 Task: Create a due date automation trigger when advanced on, on the wednesday before a card is due add dates due today at 11:00 AM.
Action: Mouse moved to (1214, 94)
Screenshot: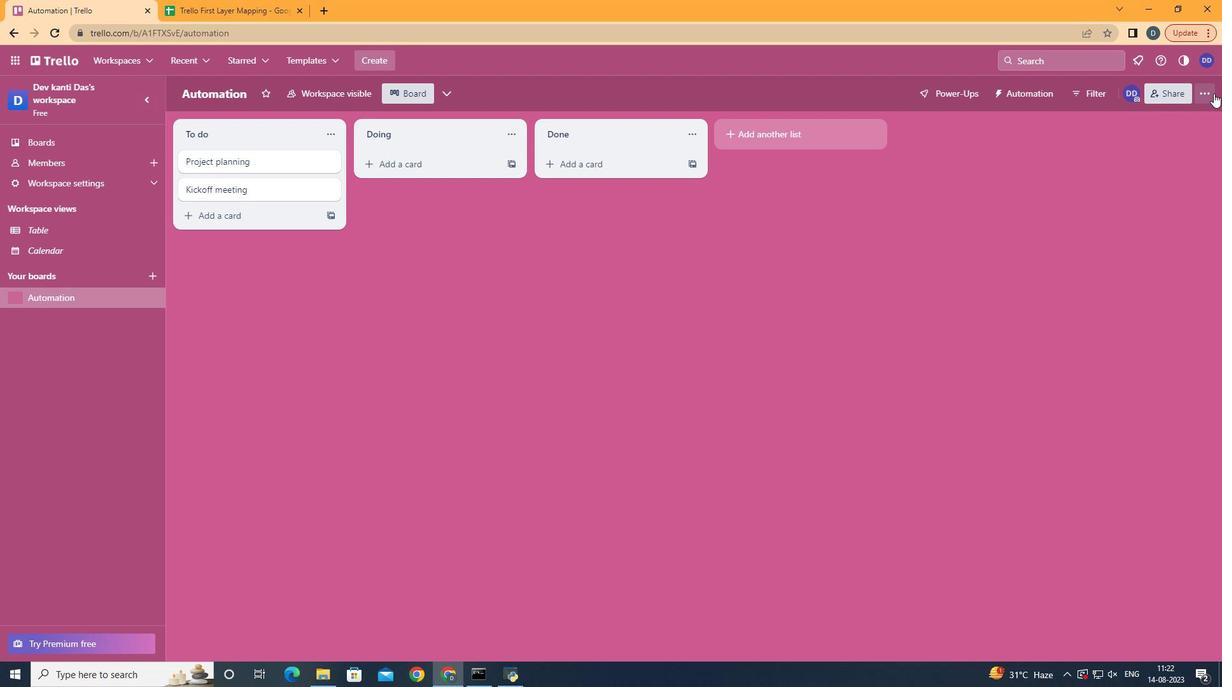 
Action: Mouse pressed left at (1214, 94)
Screenshot: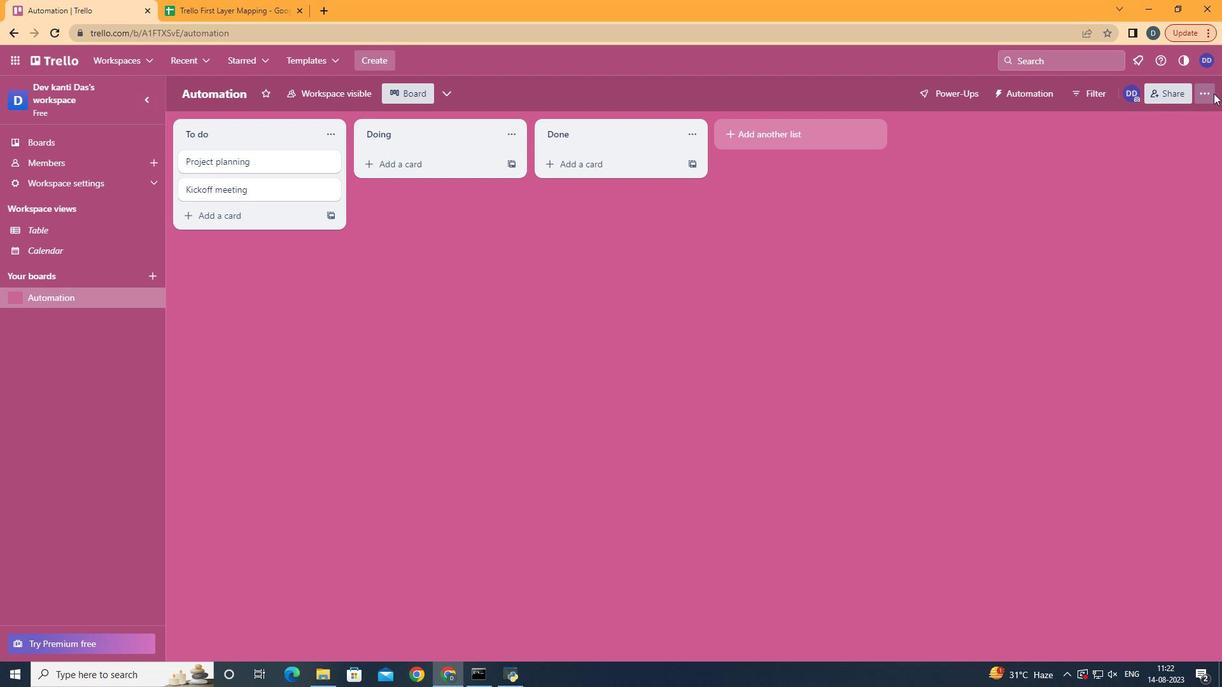 
Action: Mouse moved to (1143, 271)
Screenshot: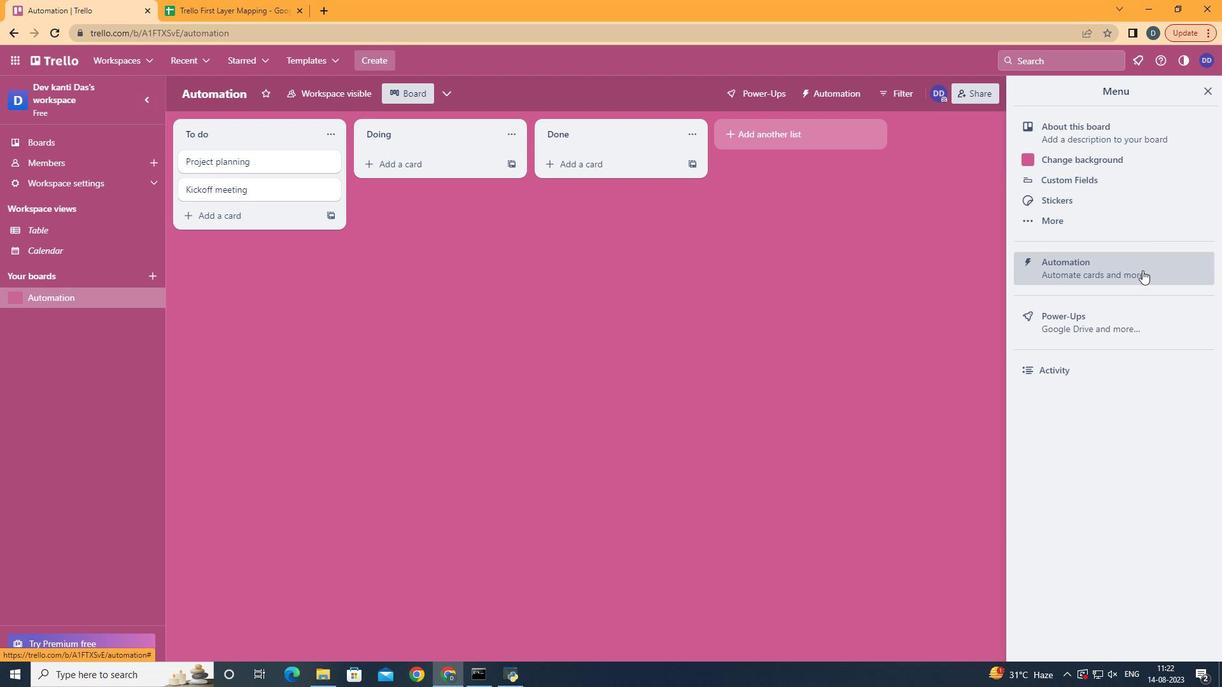 
Action: Mouse pressed left at (1143, 271)
Screenshot: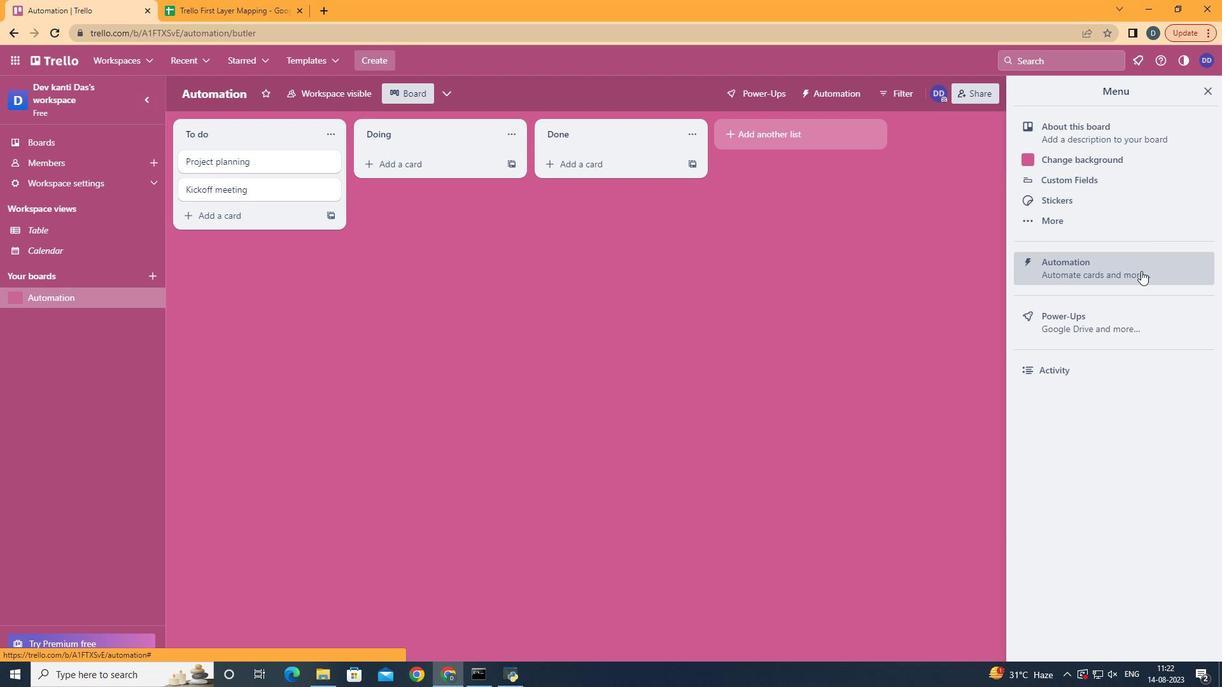 
Action: Mouse moved to (245, 260)
Screenshot: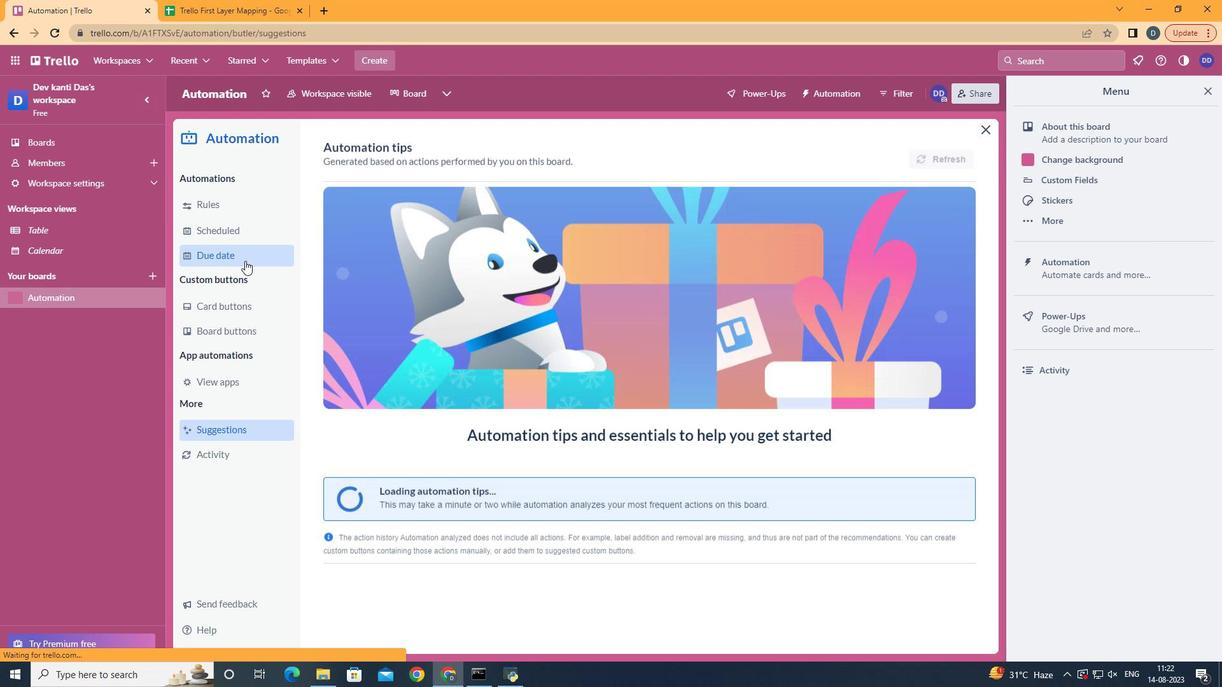 
Action: Mouse pressed left at (245, 260)
Screenshot: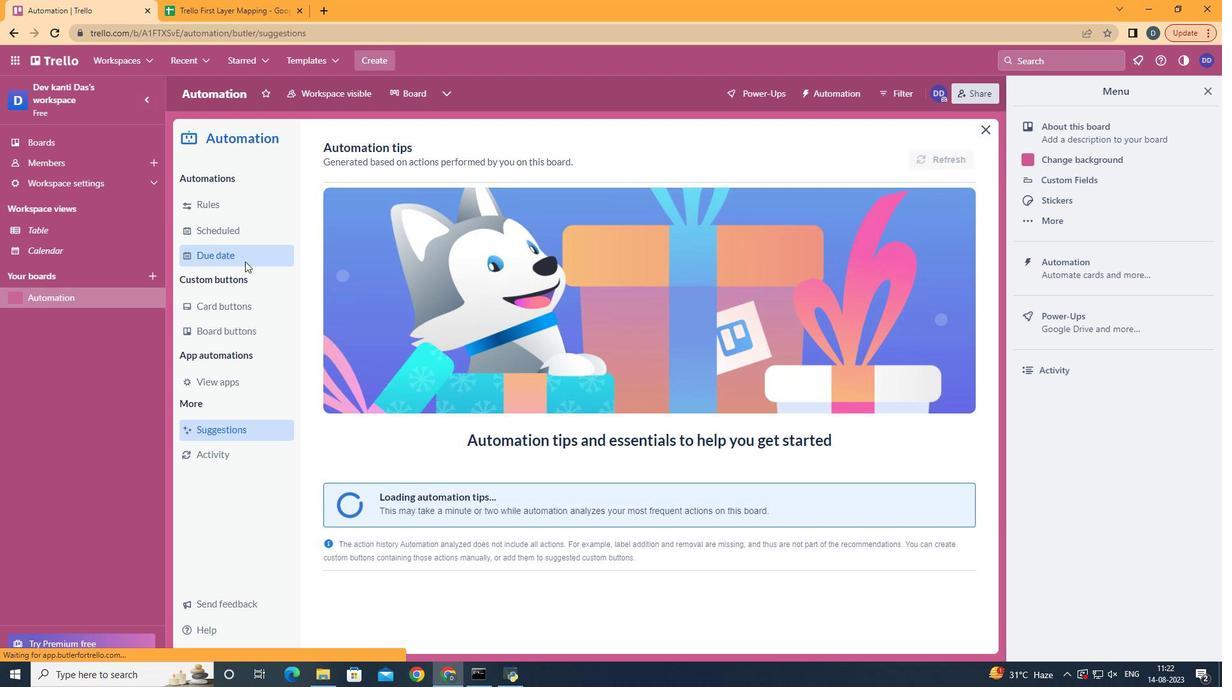 
Action: Mouse moved to (893, 150)
Screenshot: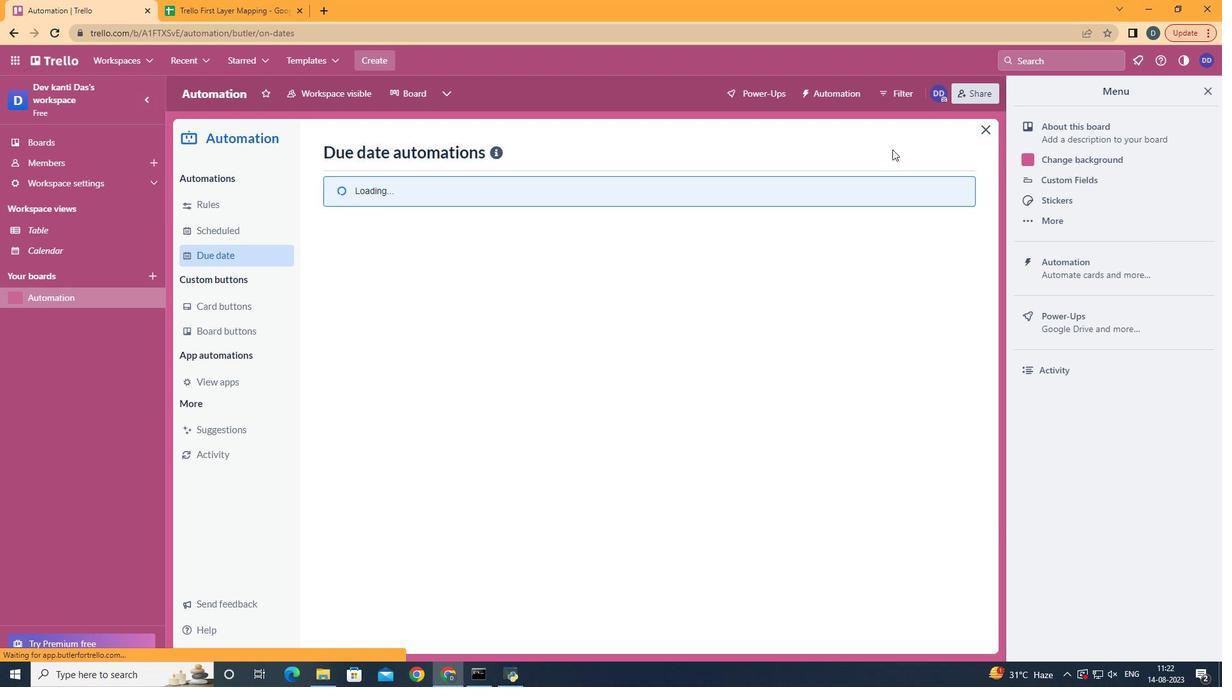 
Action: Mouse pressed left at (893, 150)
Screenshot: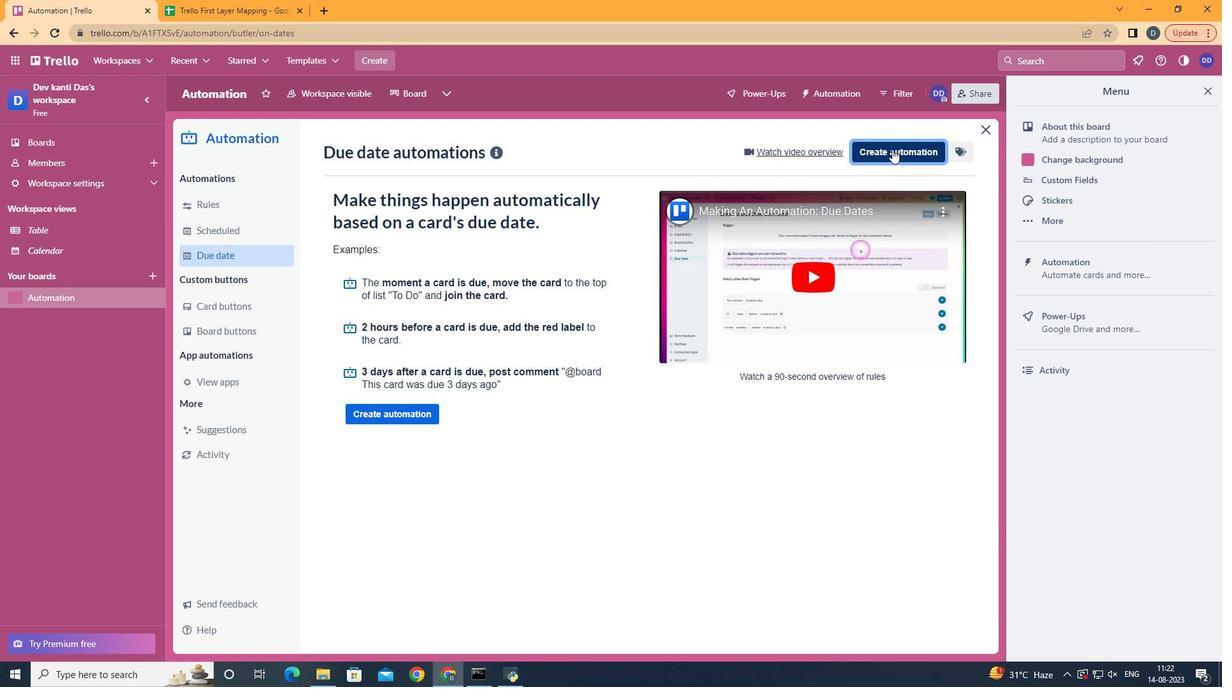 
Action: Mouse moved to (687, 281)
Screenshot: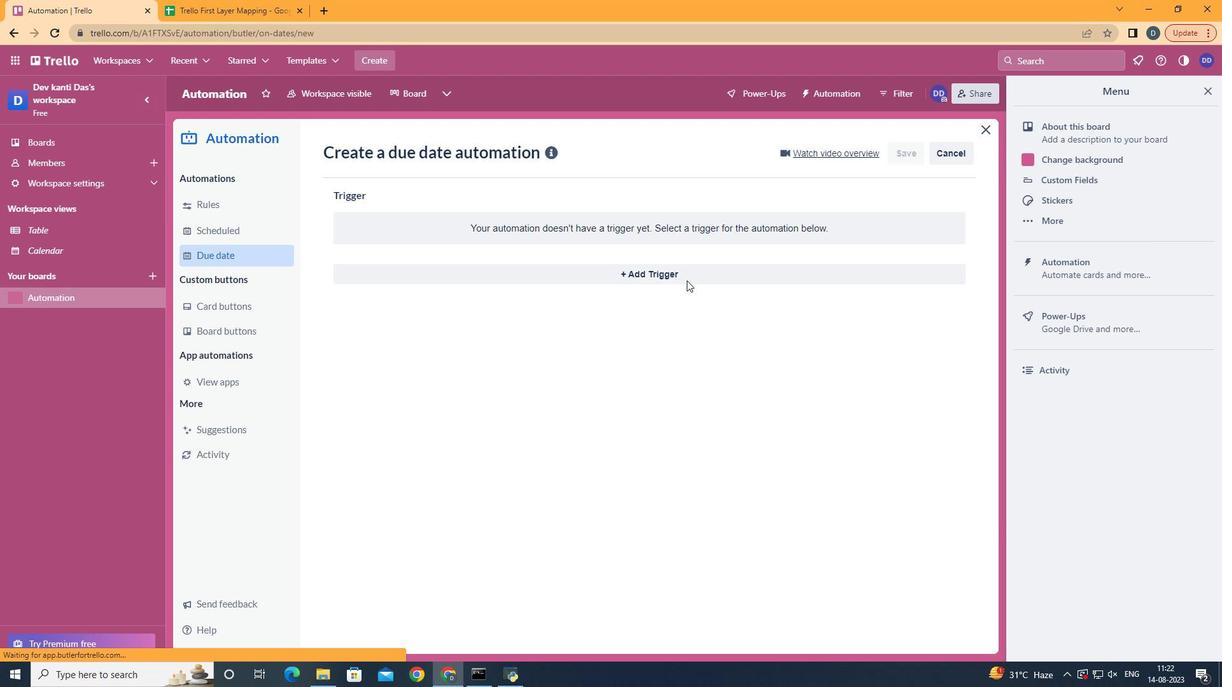 
Action: Mouse pressed left at (687, 281)
Screenshot: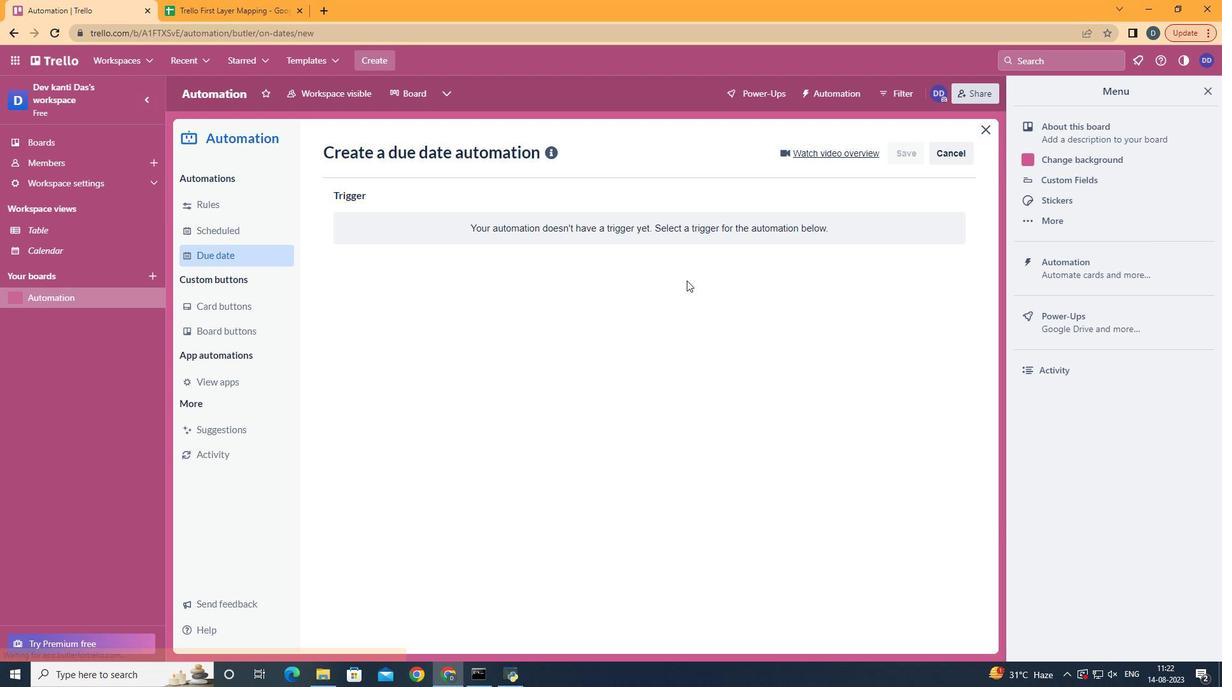 
Action: Mouse moved to (418, 385)
Screenshot: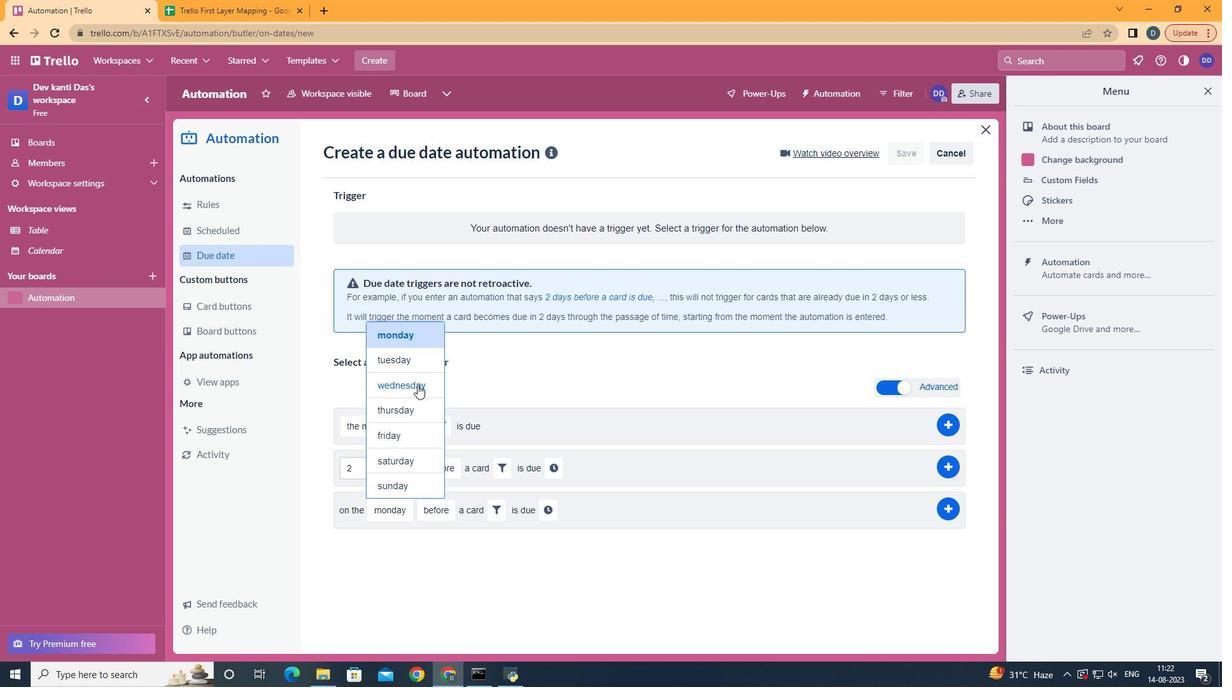 
Action: Mouse pressed left at (418, 385)
Screenshot: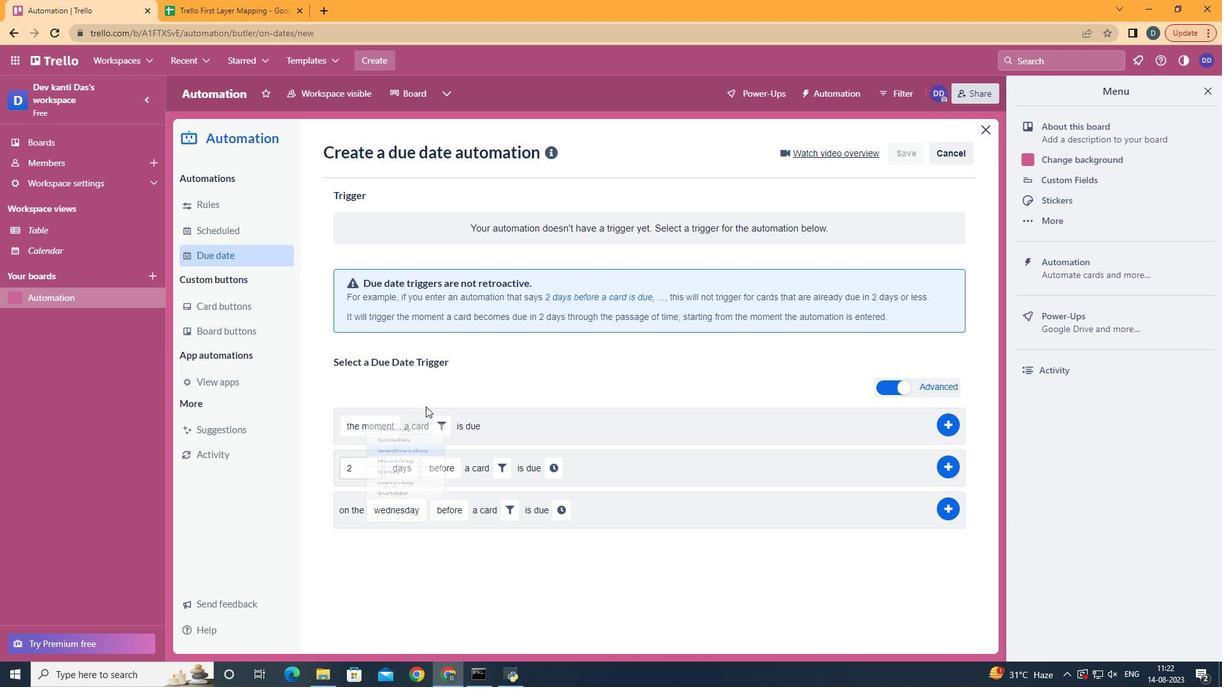
Action: Mouse moved to (508, 514)
Screenshot: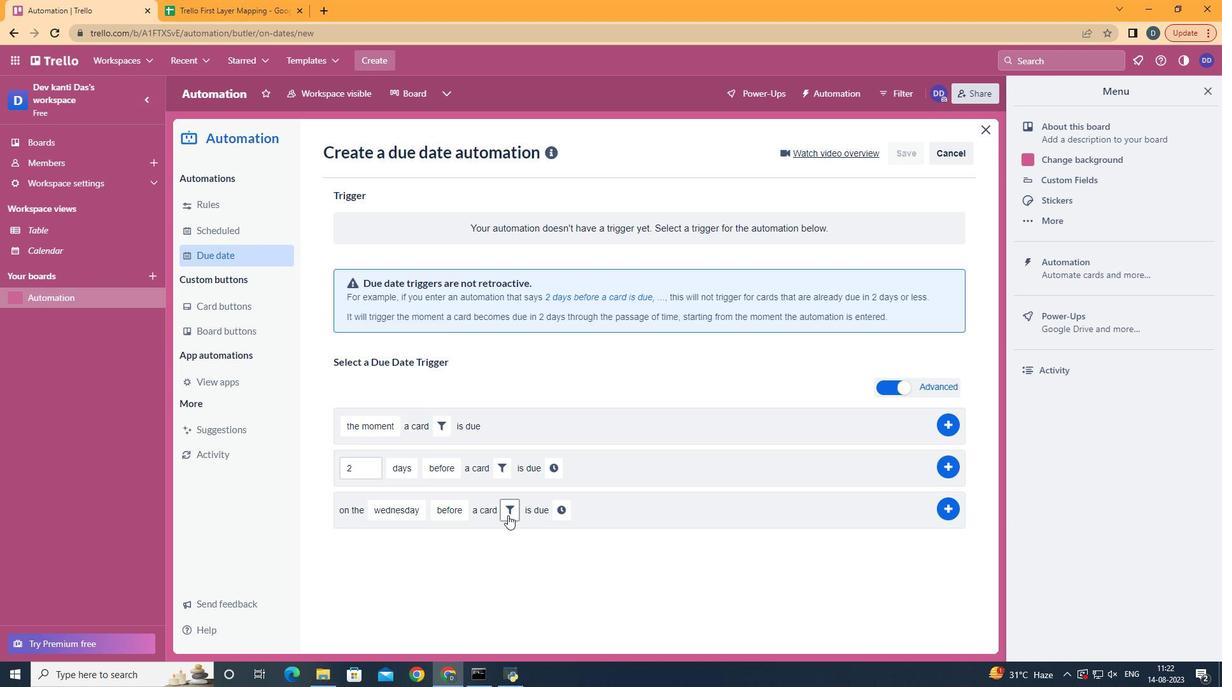 
Action: Mouse pressed left at (508, 514)
Screenshot: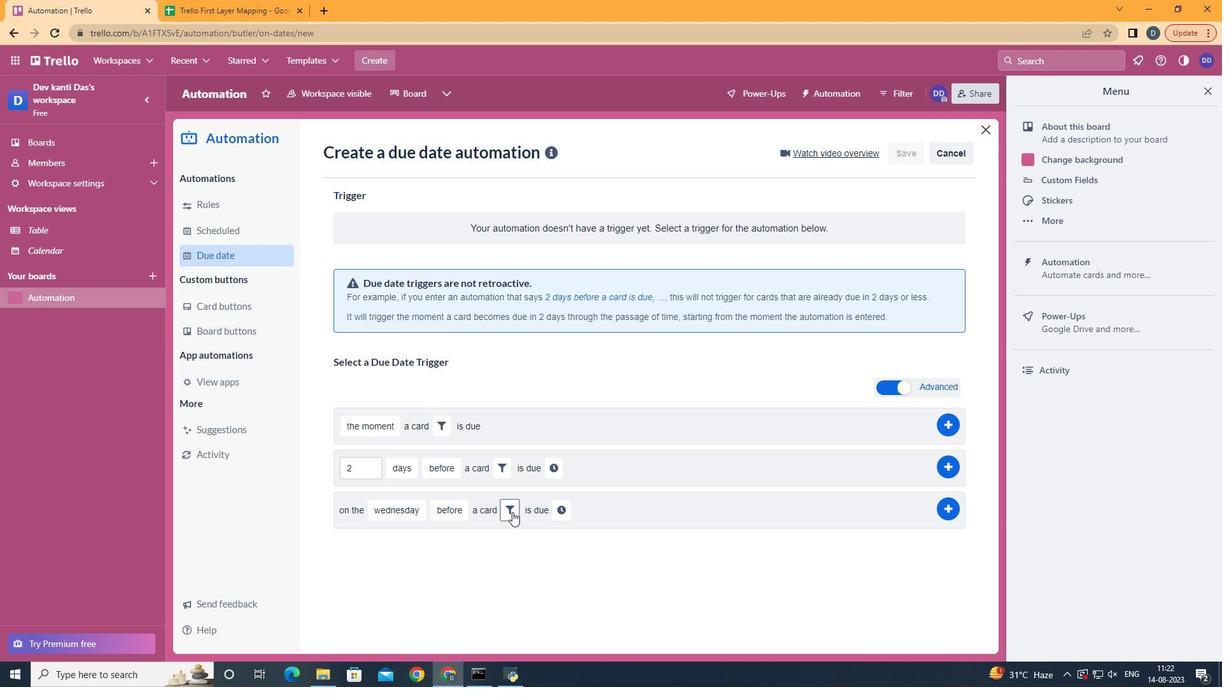 
Action: Mouse moved to (591, 560)
Screenshot: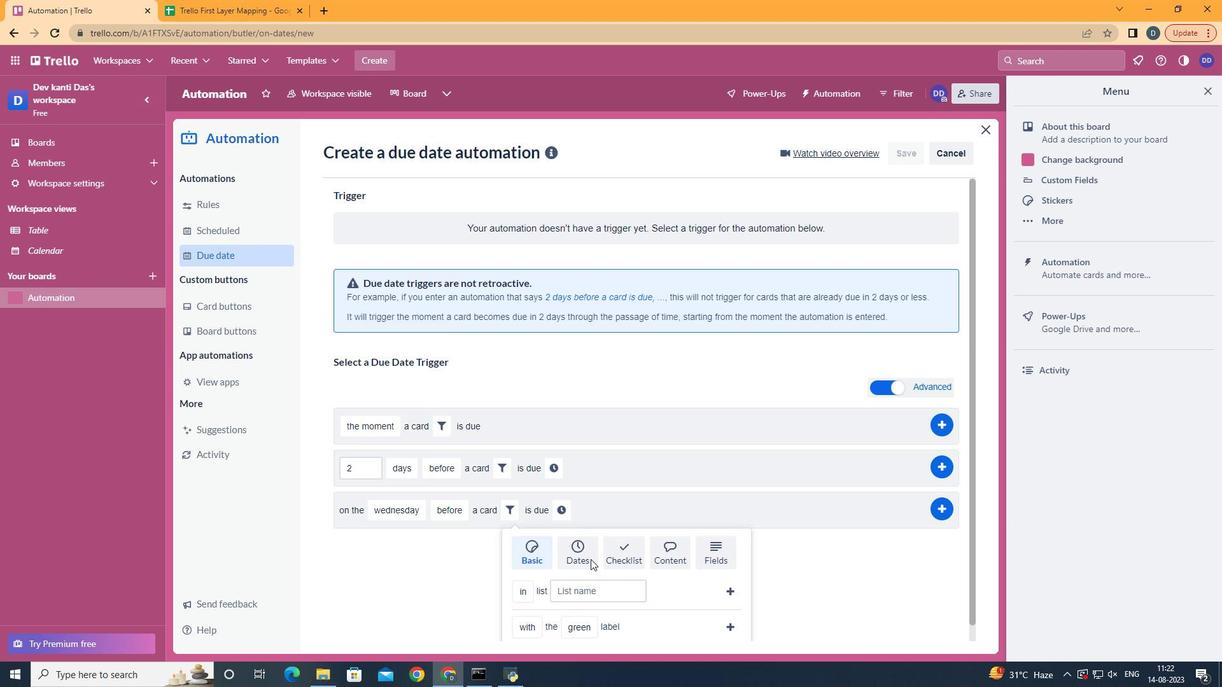 
Action: Mouse pressed left at (591, 560)
Screenshot: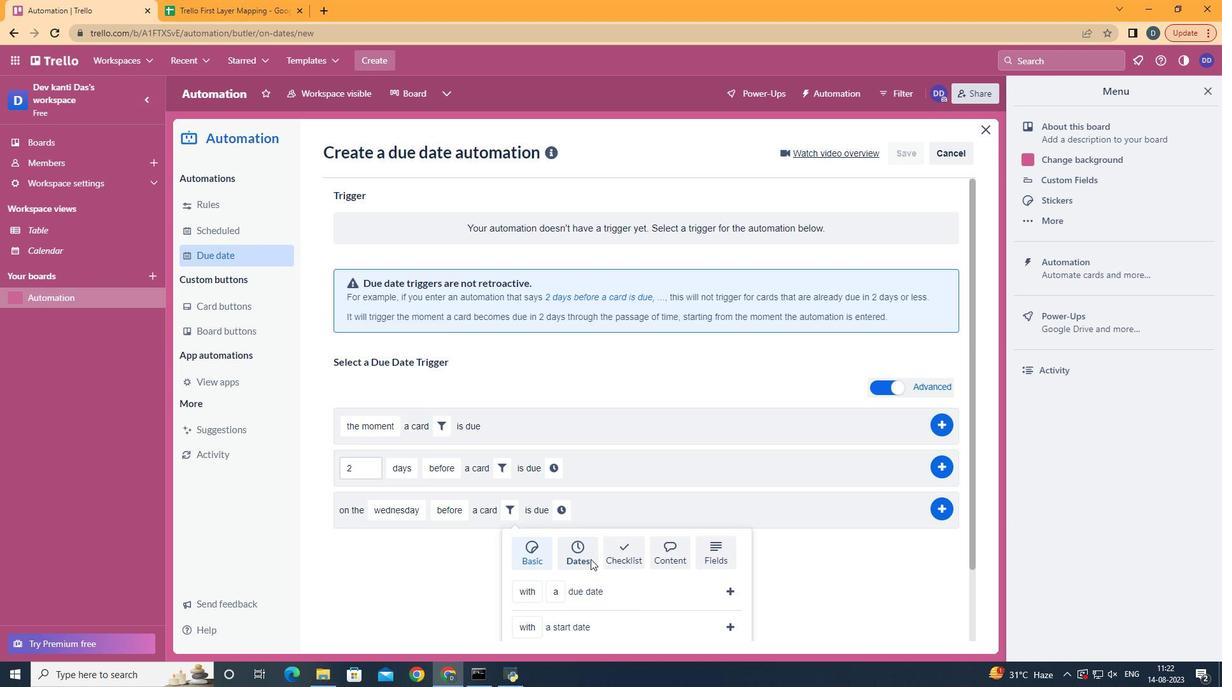 
Action: Mouse scrolled (591, 559) with delta (0, 0)
Screenshot: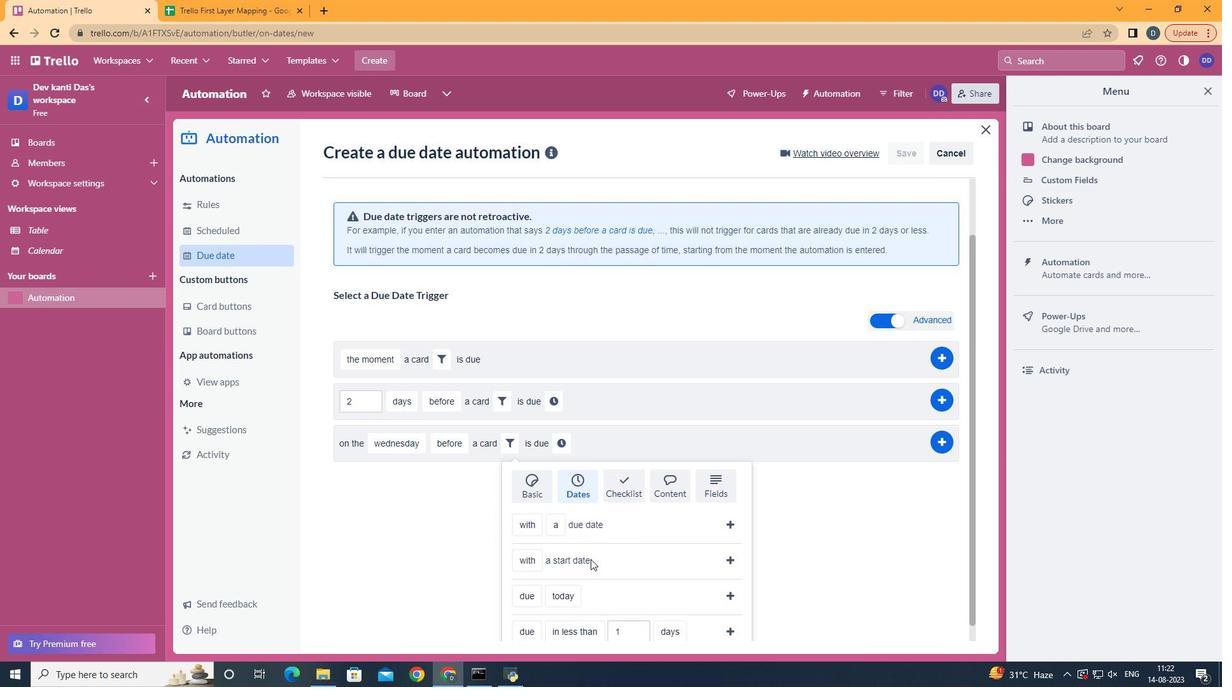 
Action: Mouse scrolled (591, 559) with delta (0, 0)
Screenshot: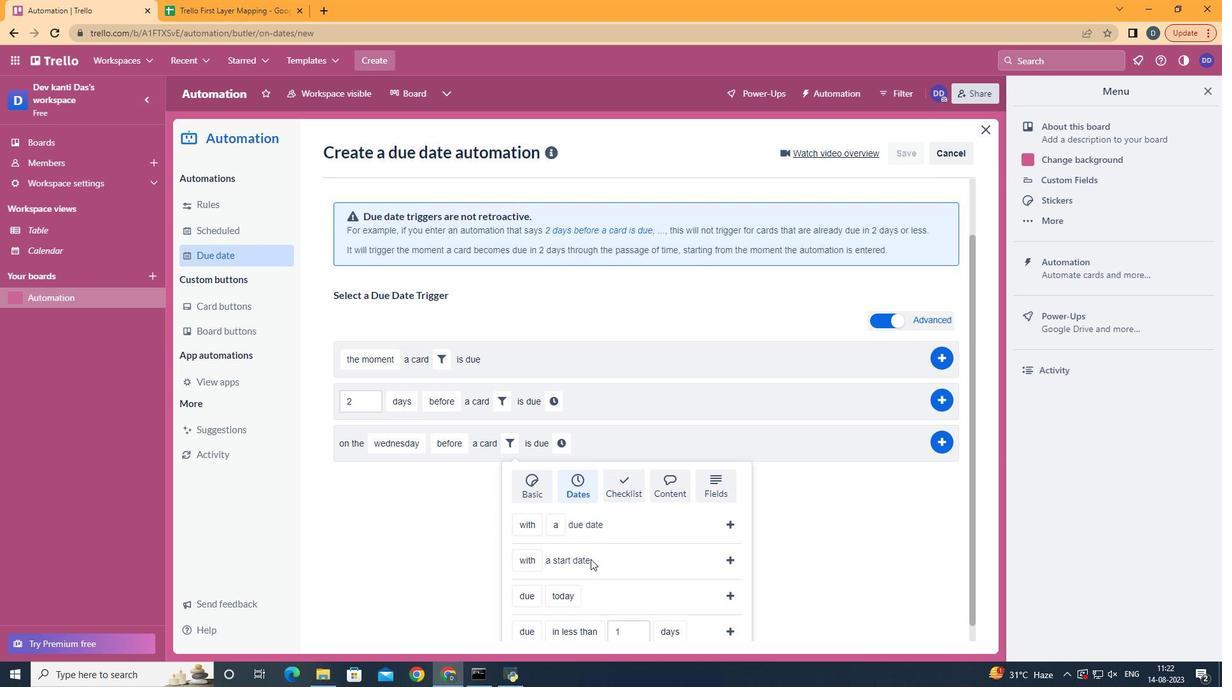 
Action: Mouse scrolled (591, 559) with delta (0, 0)
Screenshot: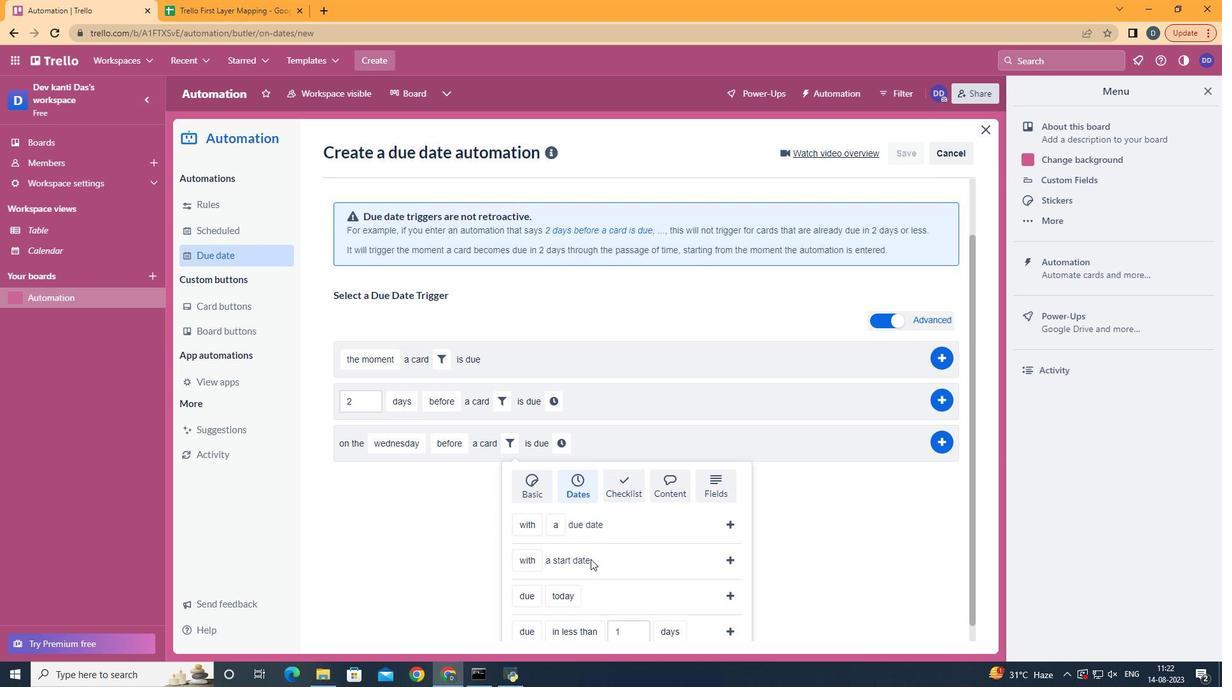 
Action: Mouse scrolled (591, 559) with delta (0, 0)
Screenshot: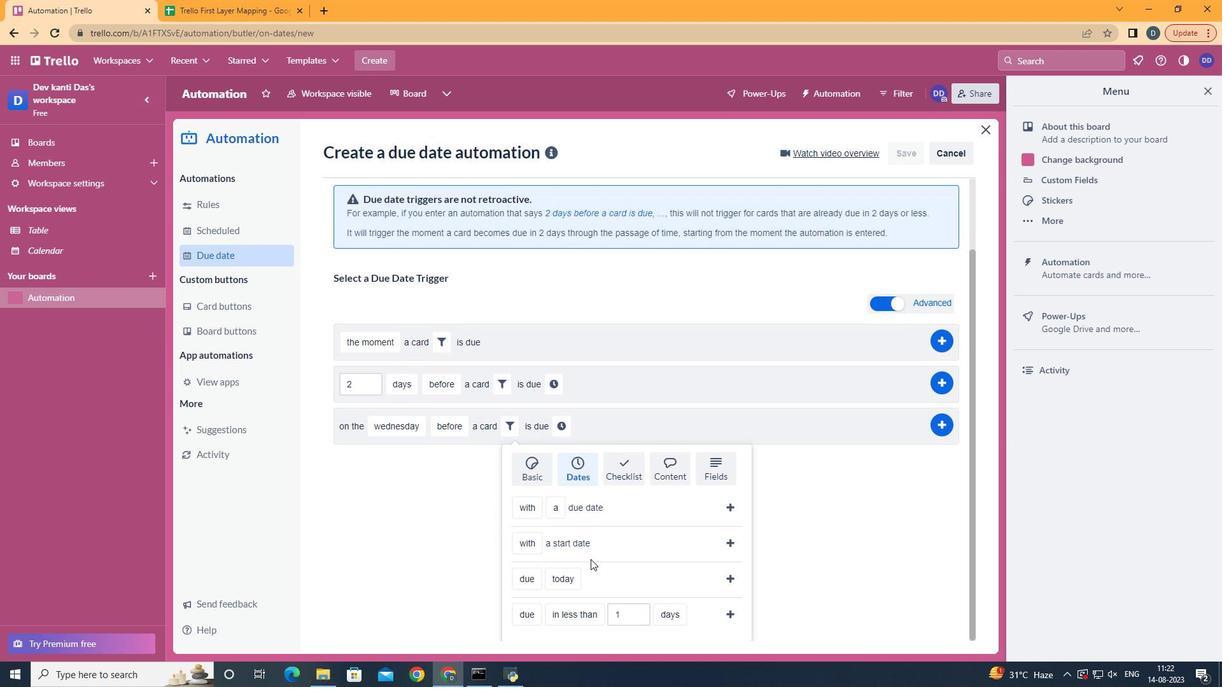 
Action: Mouse scrolled (591, 559) with delta (0, 0)
Screenshot: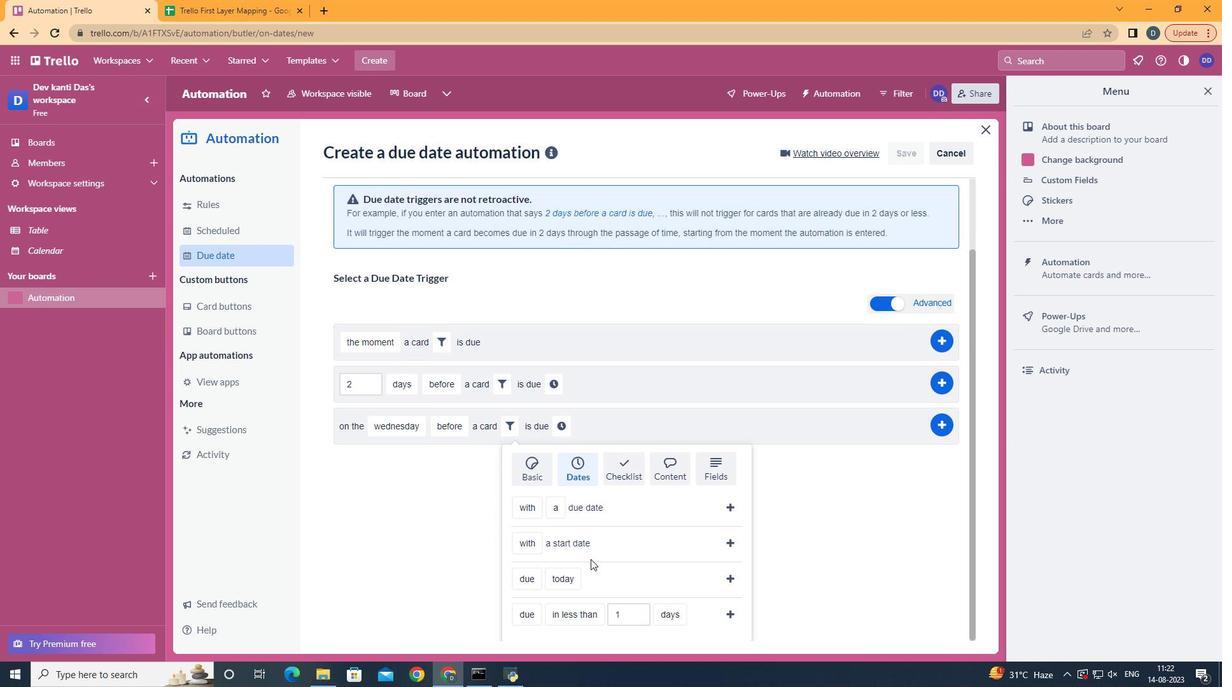 
Action: Mouse scrolled (591, 559) with delta (0, 0)
Screenshot: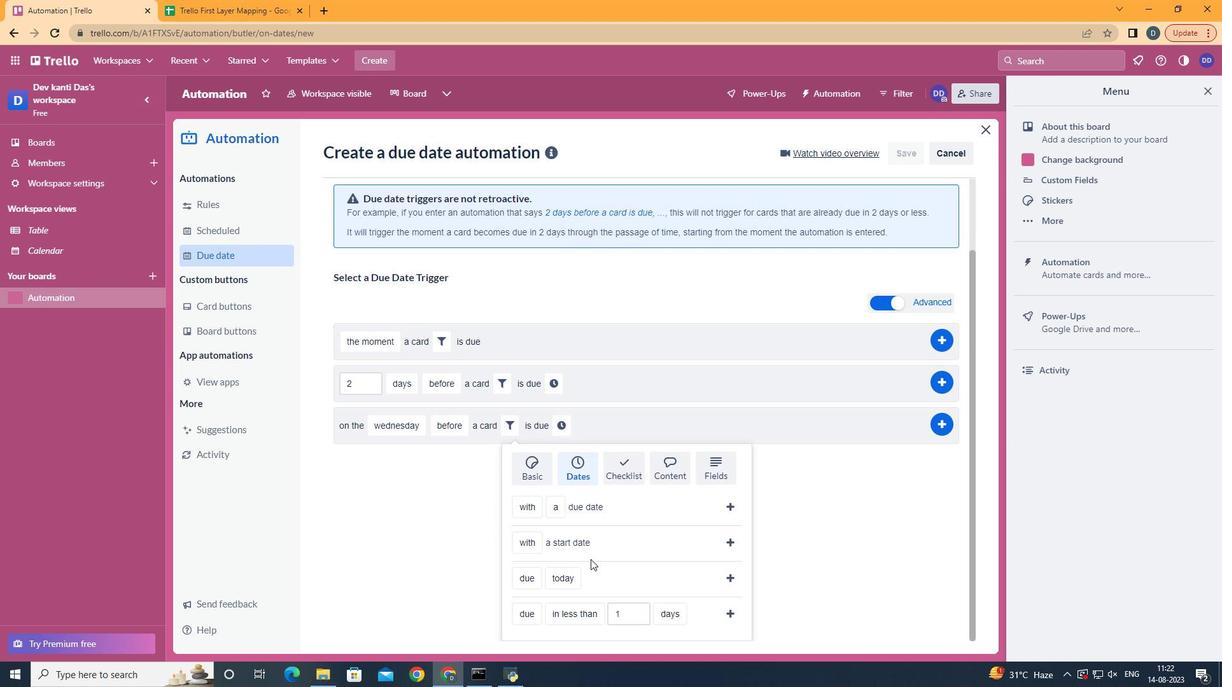 
Action: Mouse moved to (727, 571)
Screenshot: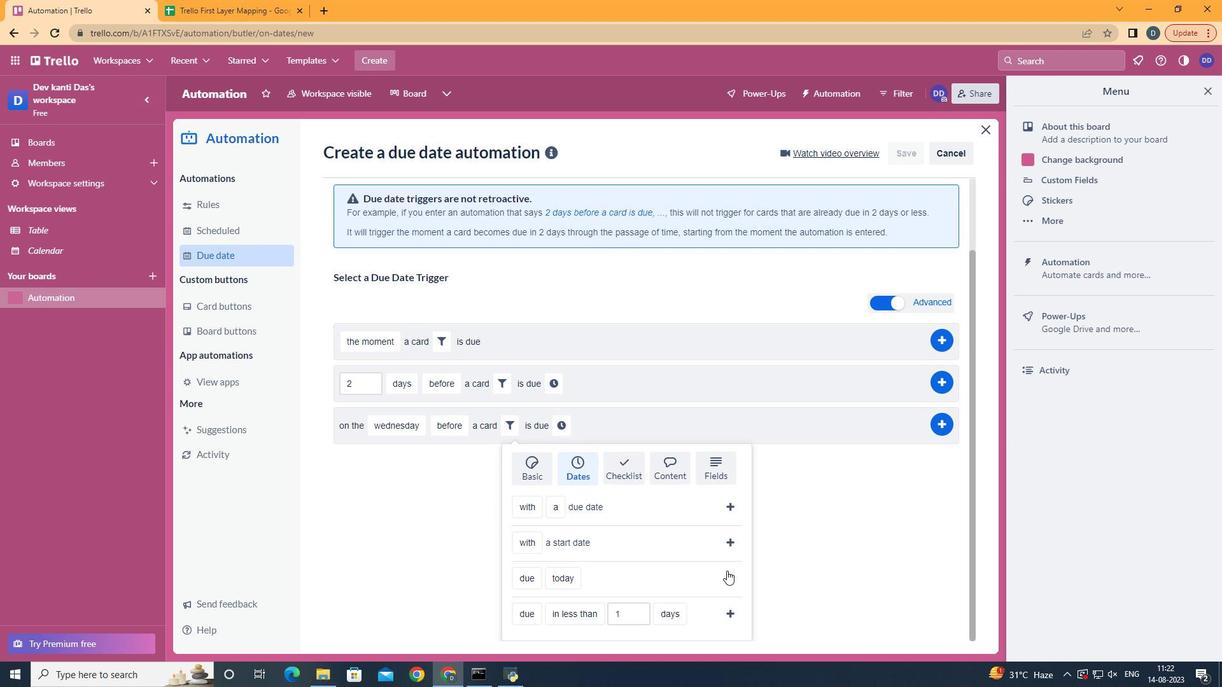
Action: Mouse pressed left at (727, 571)
Screenshot: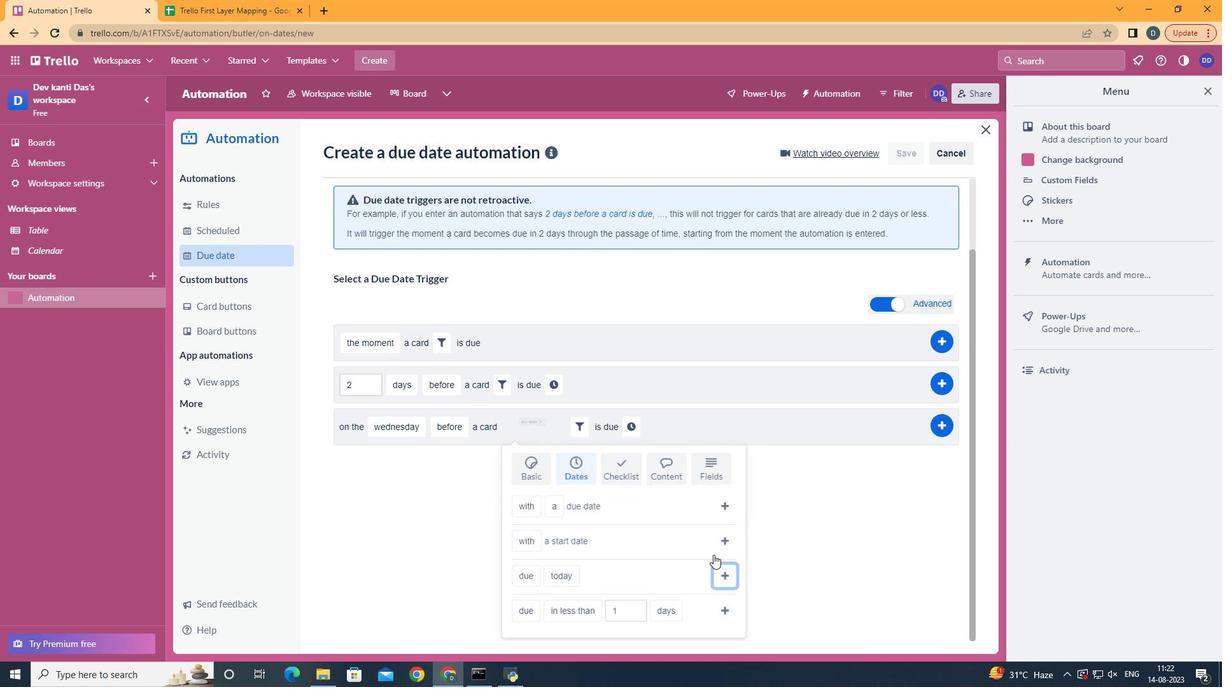 
Action: Mouse moved to (636, 511)
Screenshot: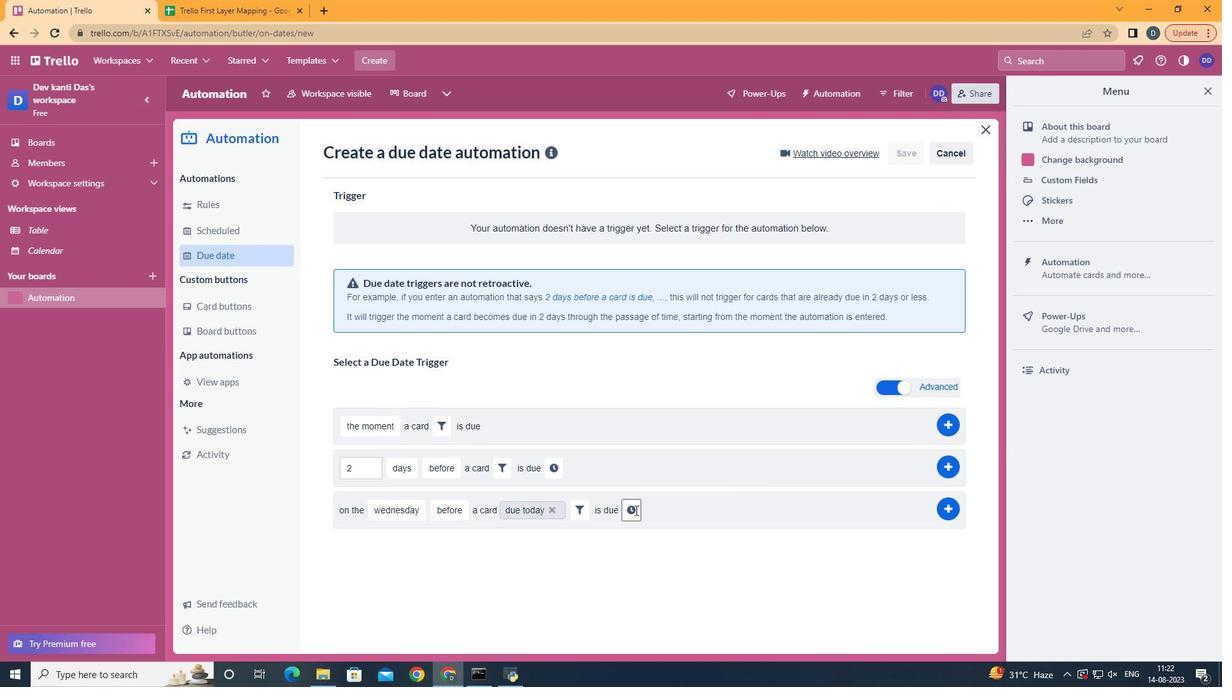 
Action: Mouse pressed left at (636, 511)
Screenshot: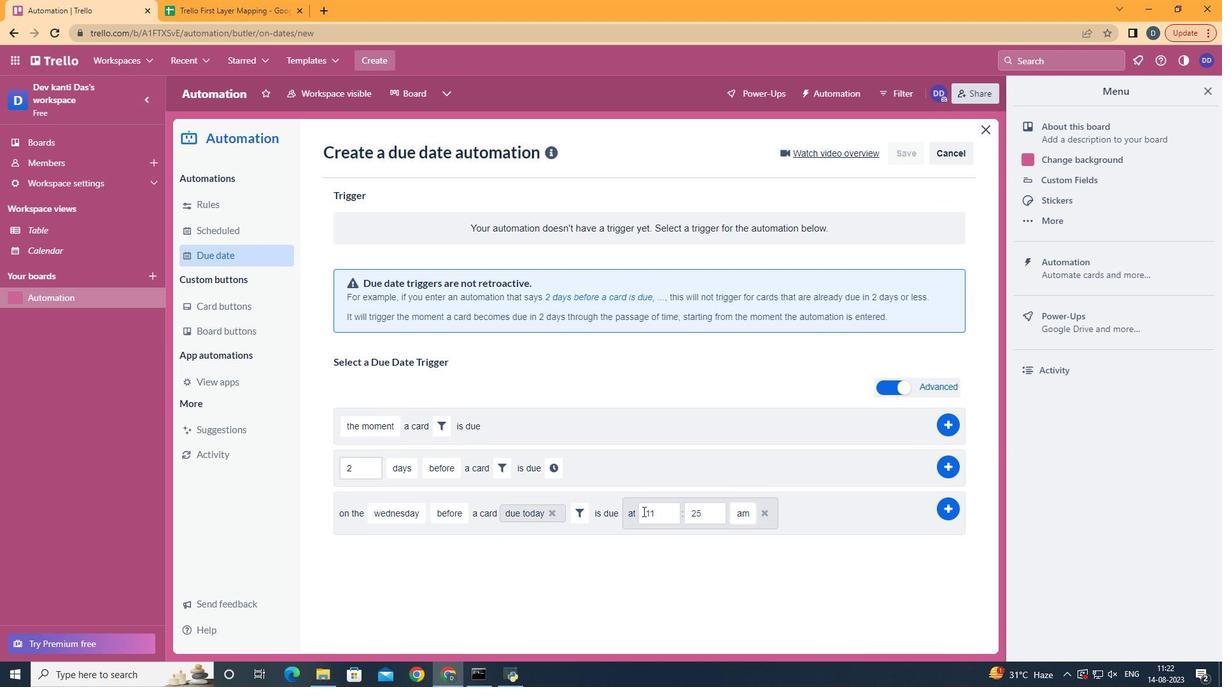 
Action: Mouse moved to (715, 516)
Screenshot: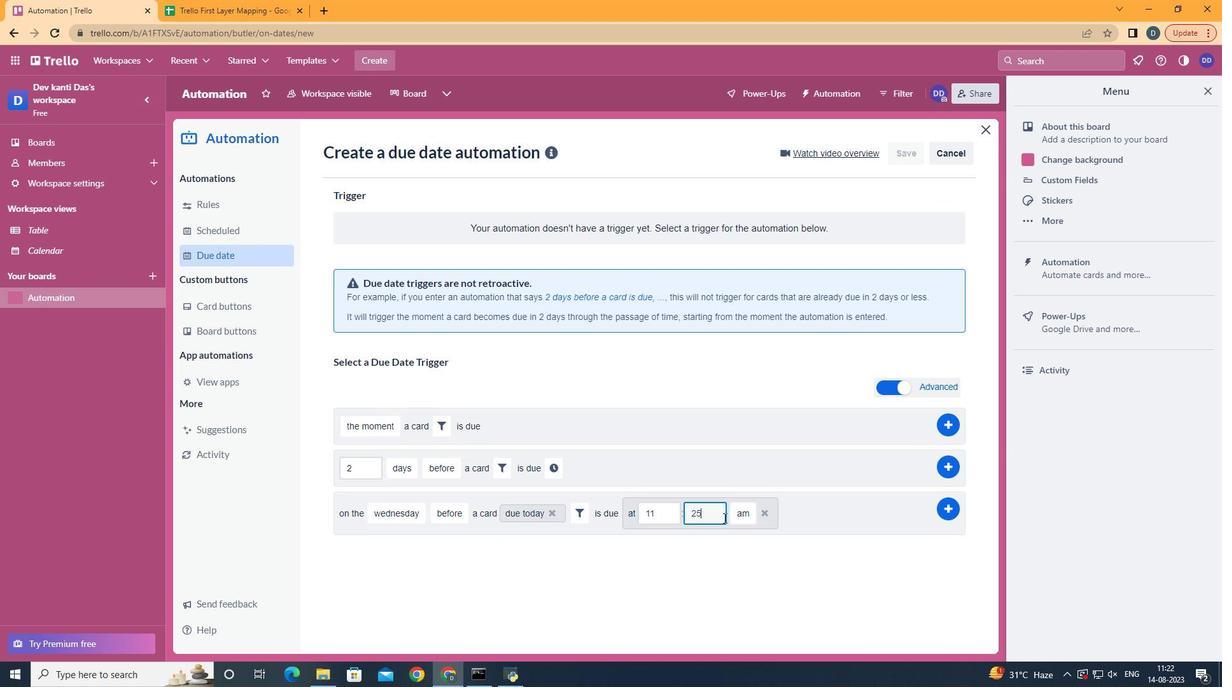 
Action: Mouse pressed left at (714, 516)
Screenshot: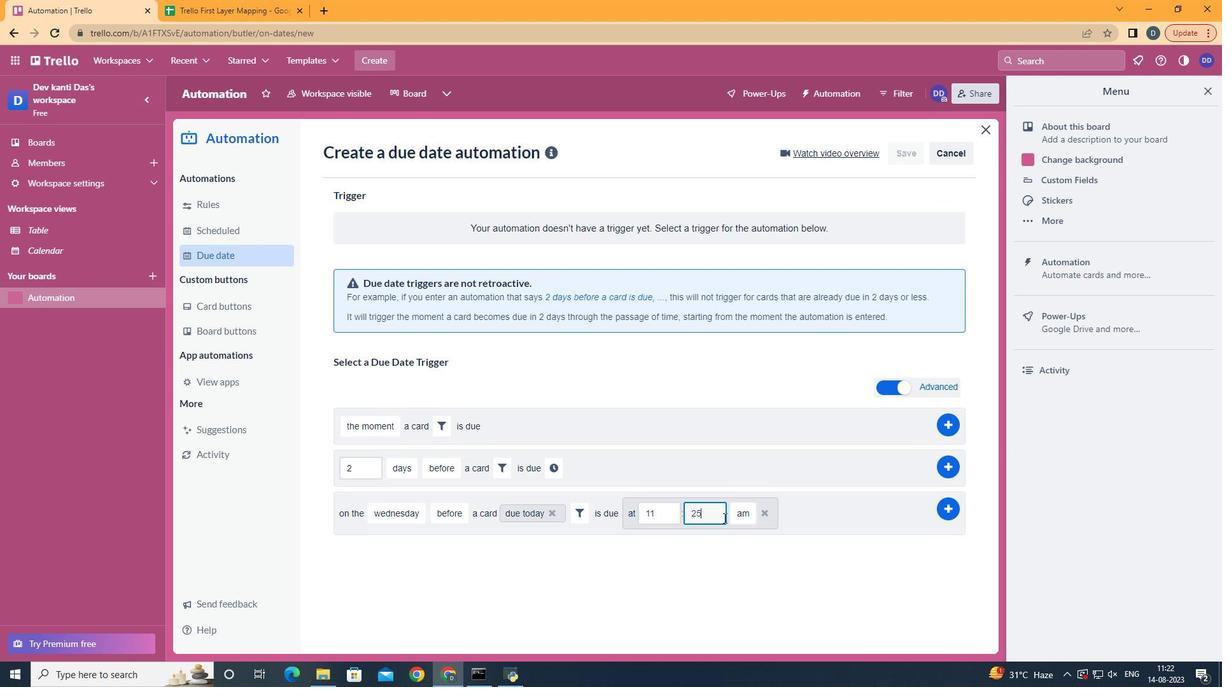 
Action: Mouse moved to (724, 518)
Screenshot: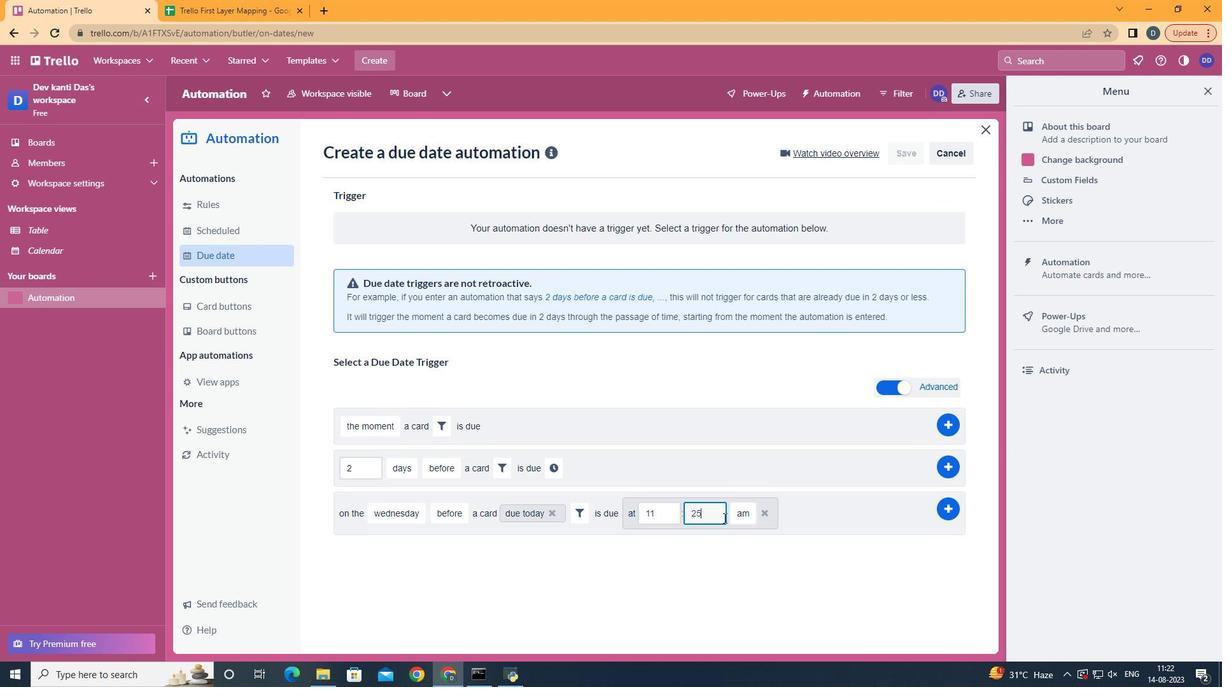 
Action: Key pressed <Key.backspace><Key.backspace>
Screenshot: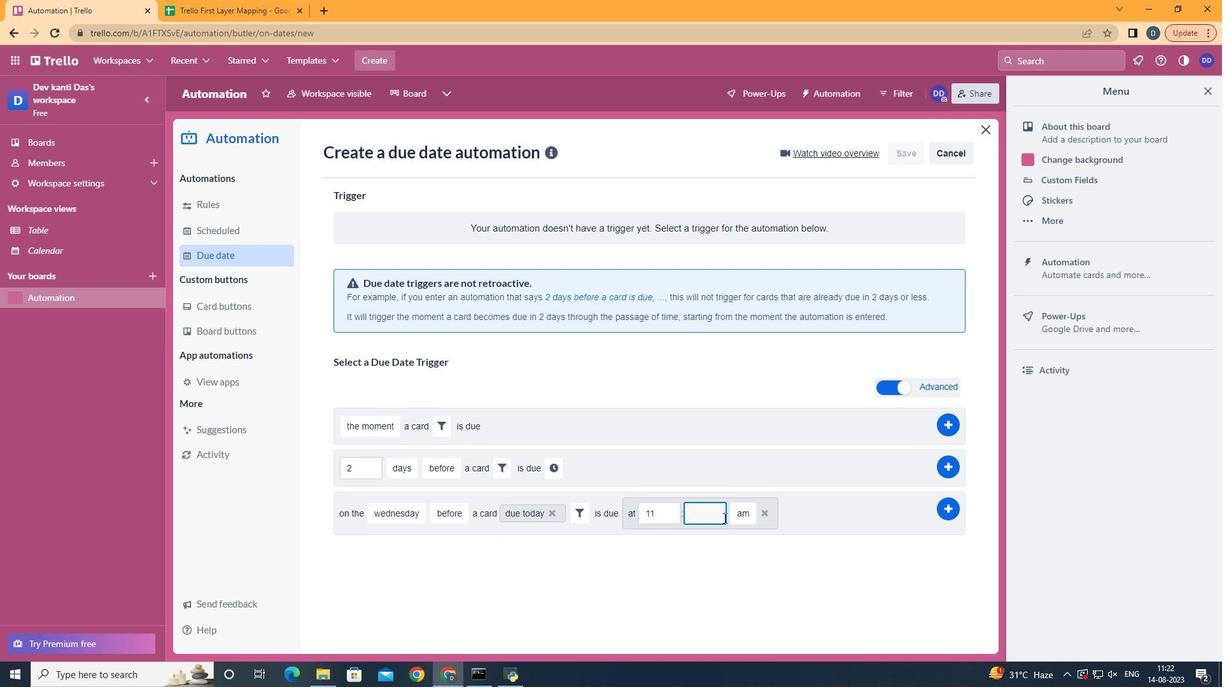 
Action: Mouse moved to (724, 518)
Screenshot: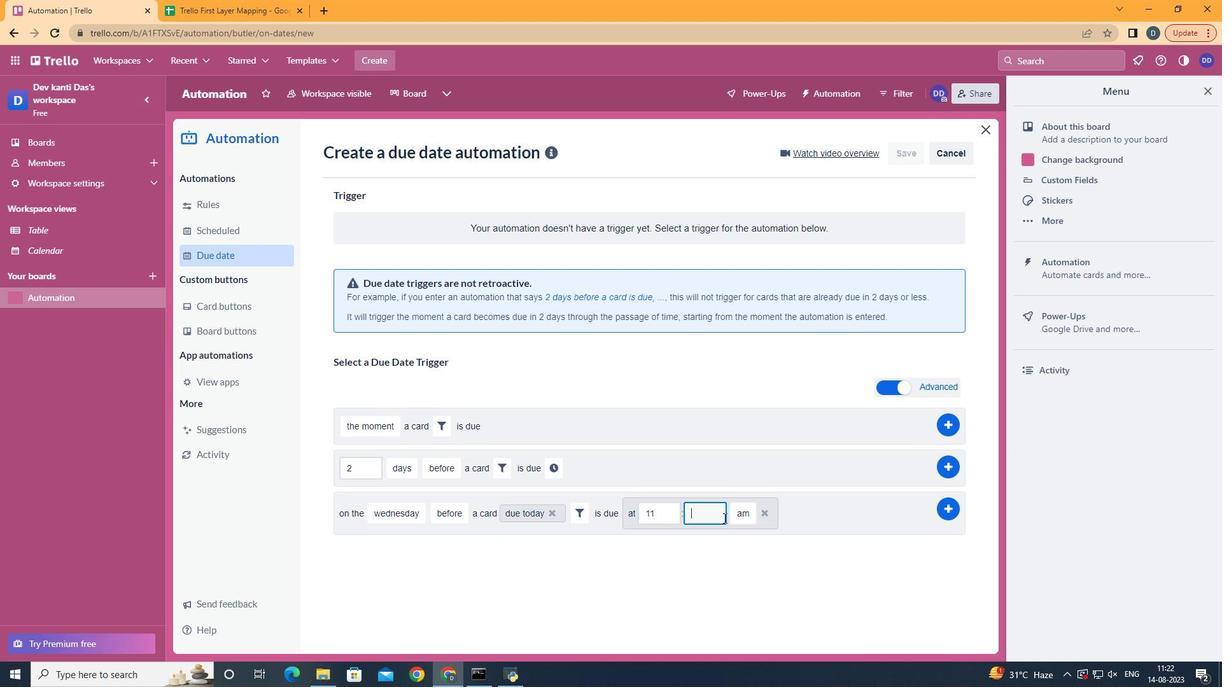 
Action: Key pressed <Key.backspace>00
Screenshot: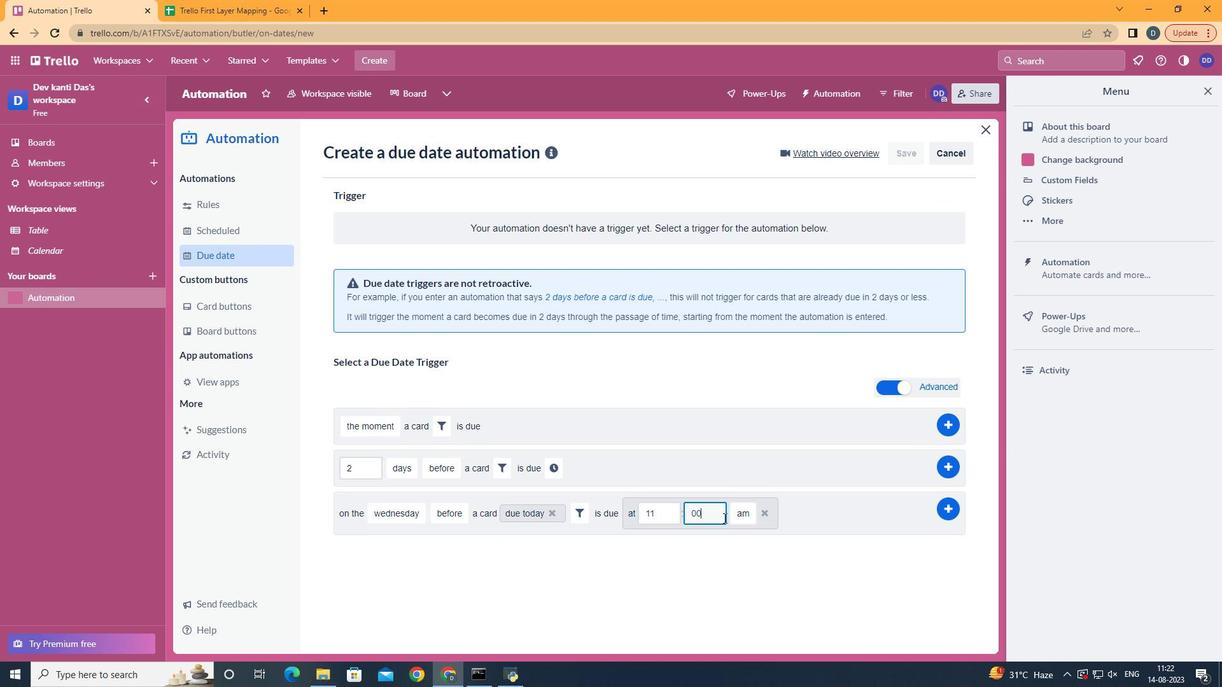 
Action: Mouse moved to (954, 507)
Screenshot: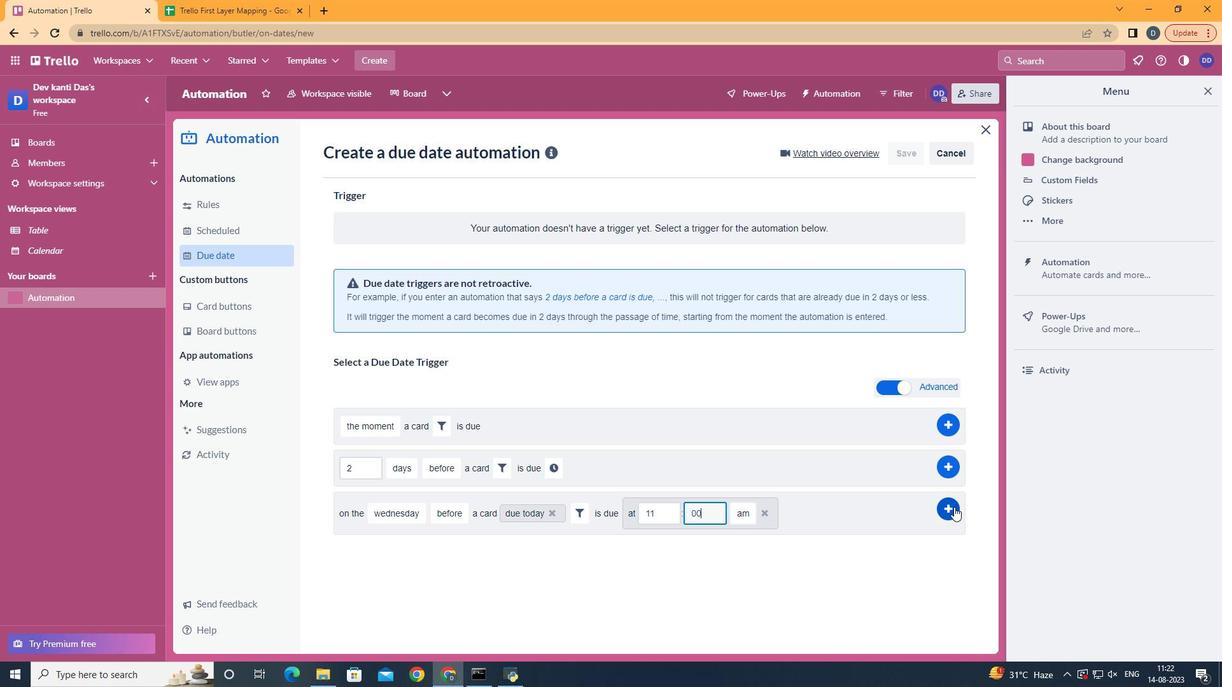 
Action: Mouse pressed left at (954, 507)
Screenshot: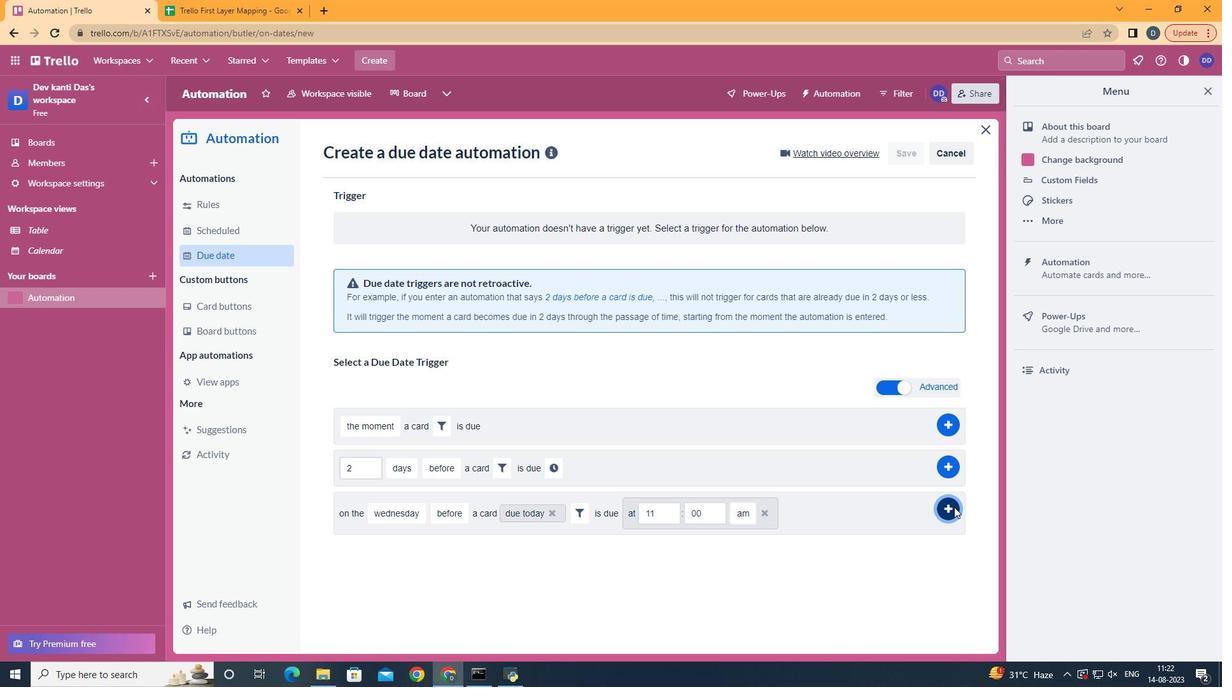 
